 Task: Set the access output module for access output to automatic.
Action: Mouse moved to (127, 17)
Screenshot: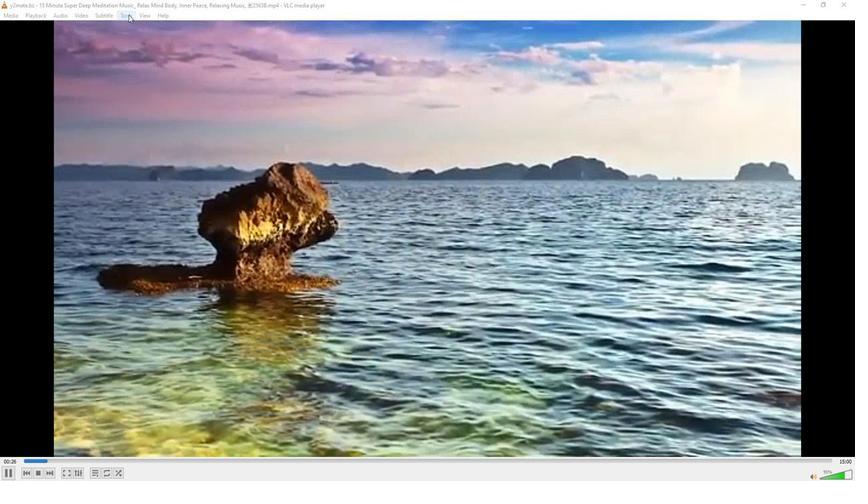 
Action: Mouse pressed left at (127, 17)
Screenshot: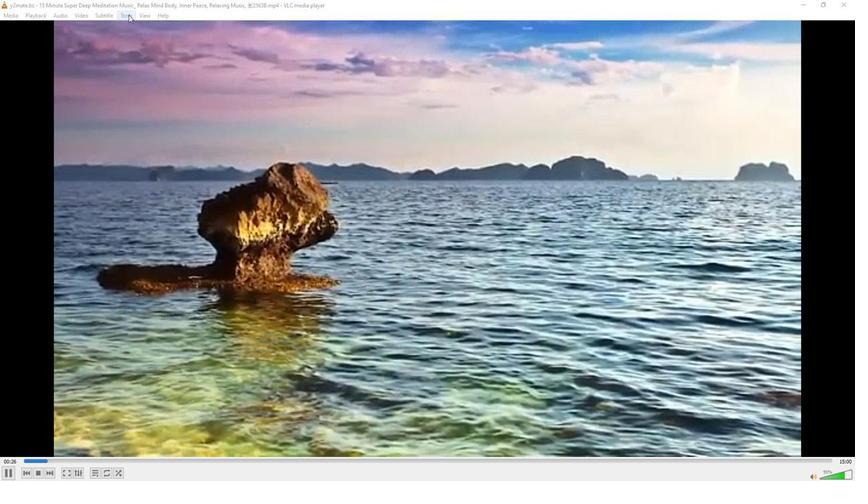 
Action: Mouse moved to (143, 122)
Screenshot: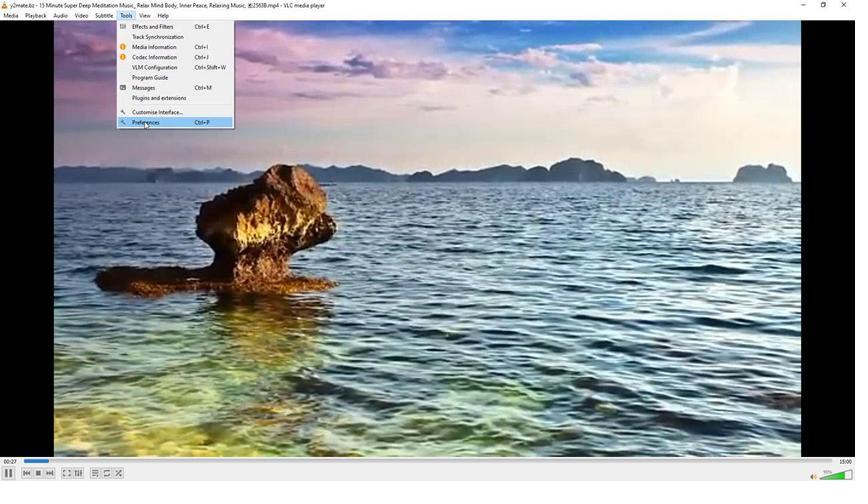 
Action: Mouse pressed left at (143, 122)
Screenshot: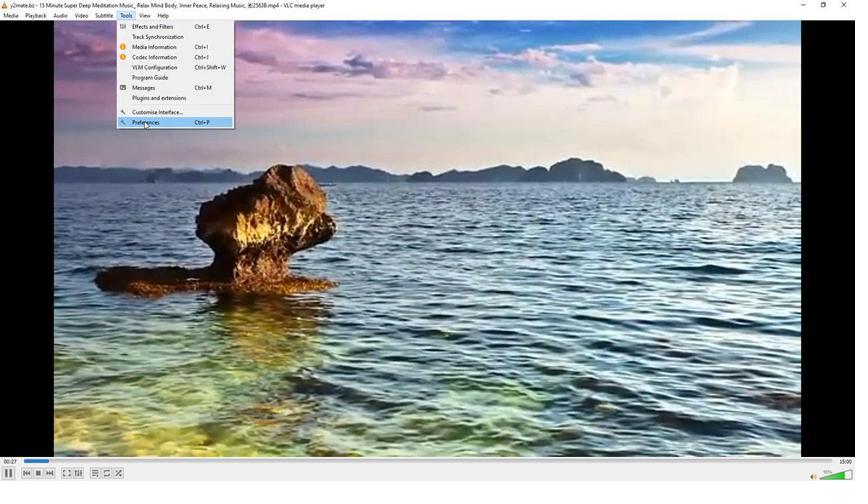 
Action: Mouse moved to (283, 391)
Screenshot: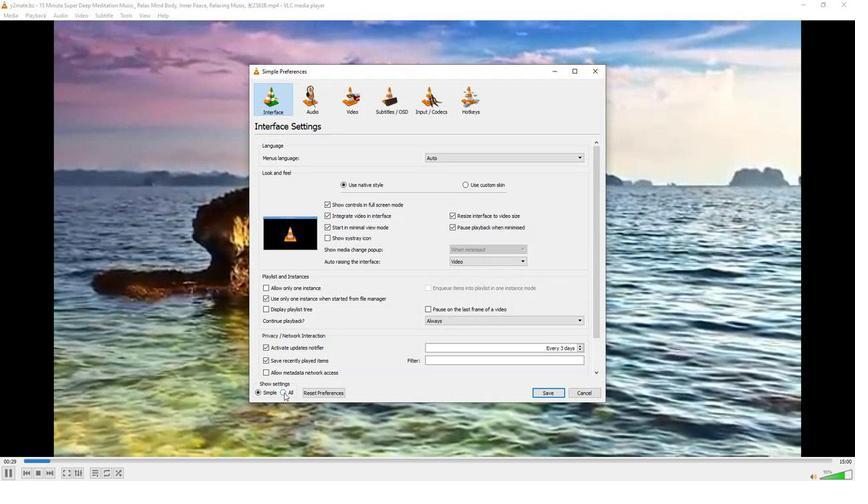 
Action: Mouse pressed left at (283, 391)
Screenshot: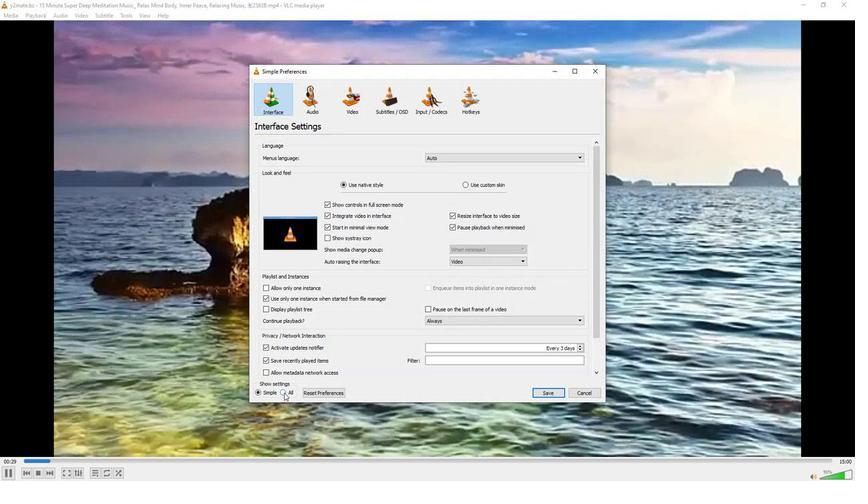 
Action: Mouse moved to (284, 335)
Screenshot: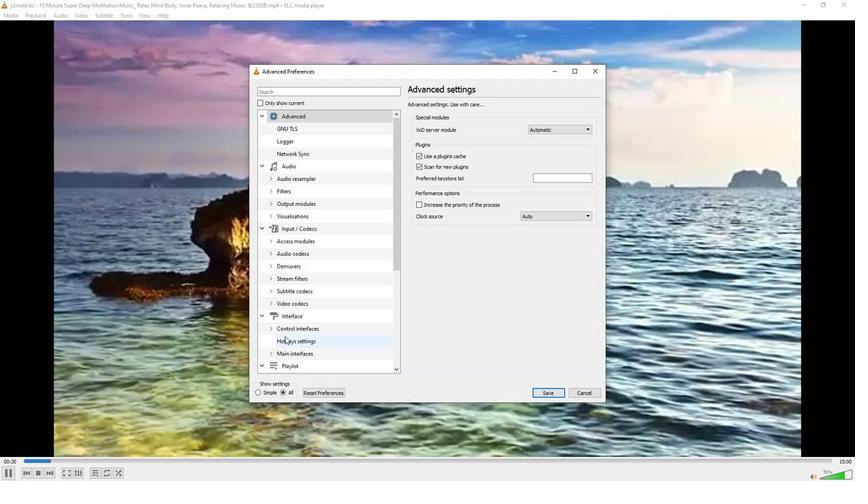 
Action: Mouse scrolled (284, 334) with delta (0, 0)
Screenshot: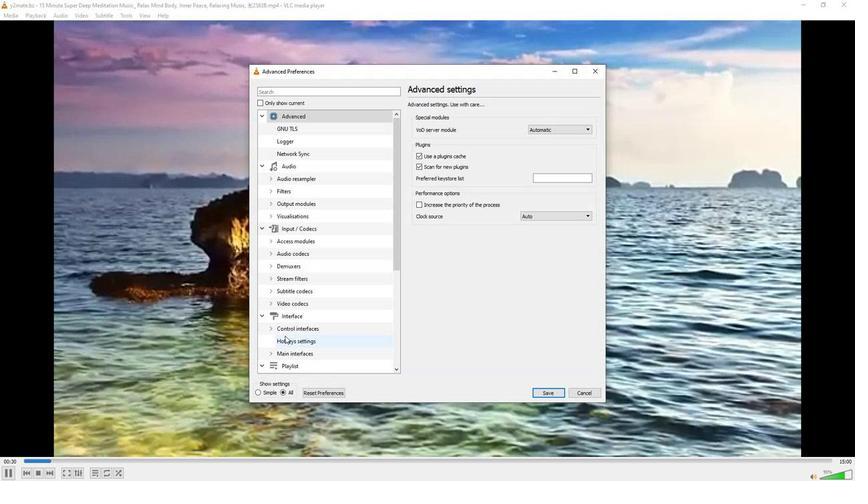 
Action: Mouse moved to (280, 329)
Screenshot: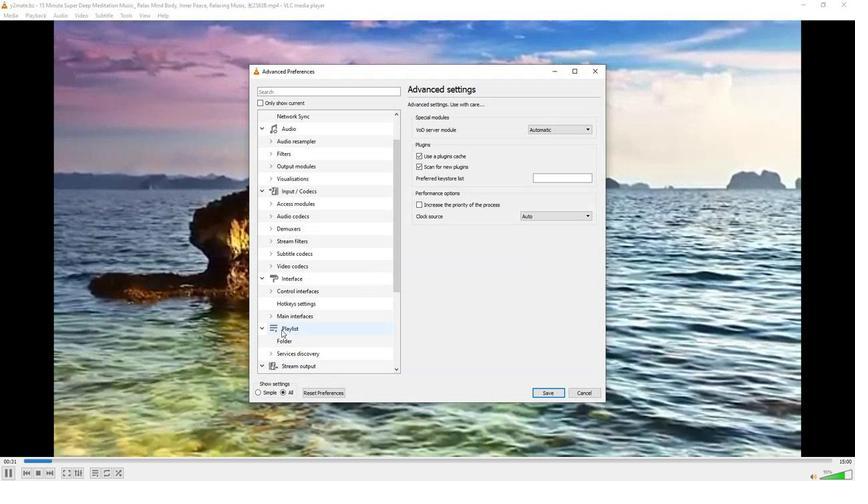 
Action: Mouse scrolled (280, 328) with delta (0, 0)
Screenshot: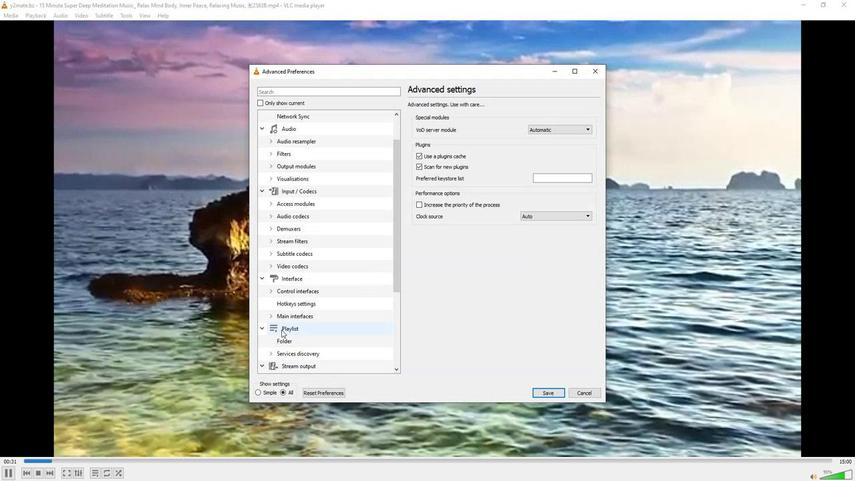 
Action: Mouse moved to (281, 340)
Screenshot: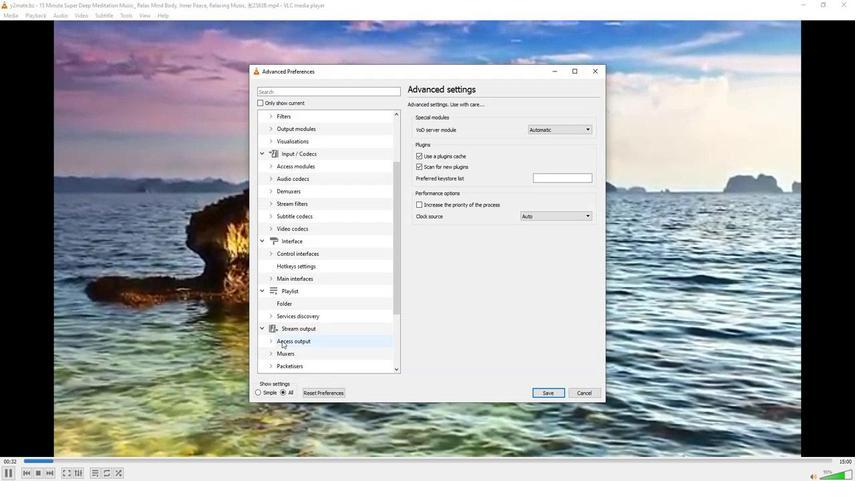 
Action: Mouse pressed left at (281, 340)
Screenshot: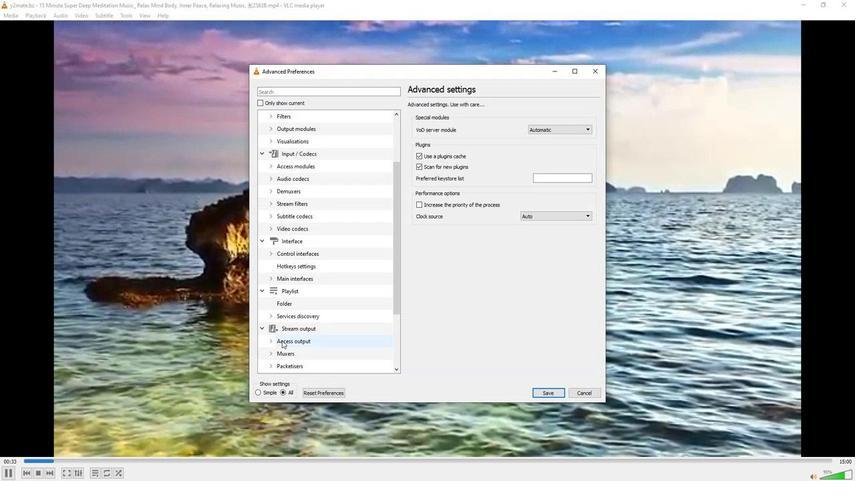
Action: Mouse moved to (591, 129)
Screenshot: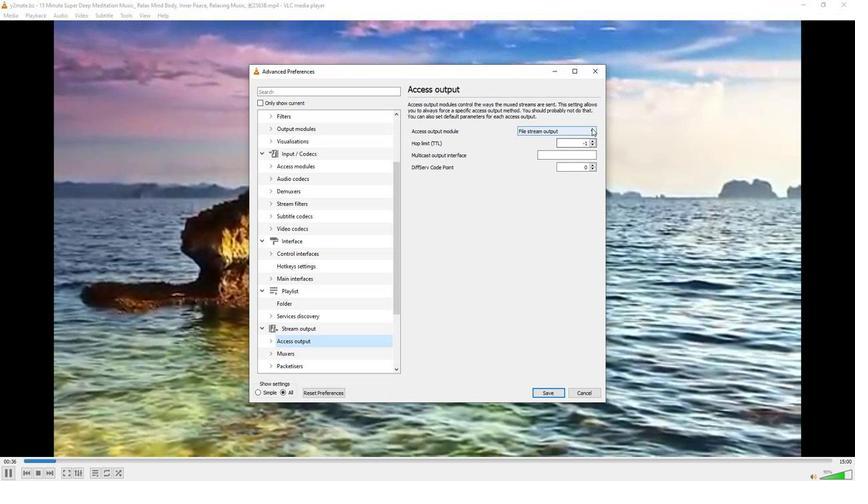 
Action: Mouse pressed left at (591, 129)
Screenshot: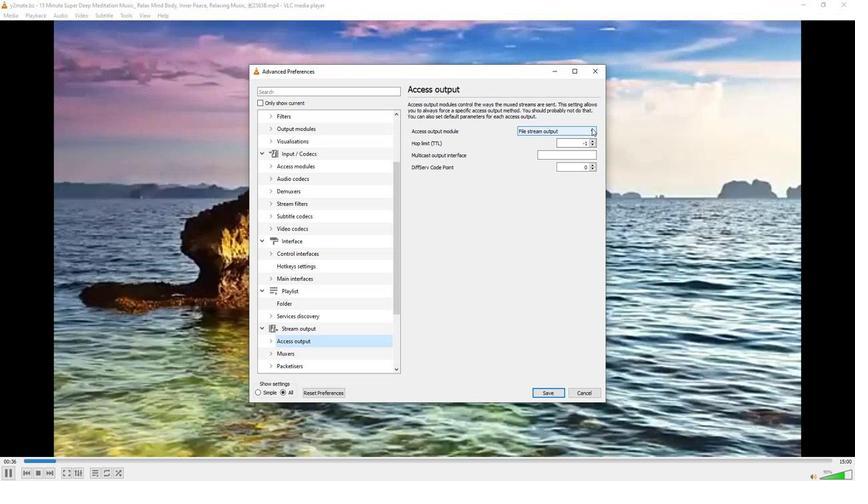 
Action: Mouse moved to (536, 137)
Screenshot: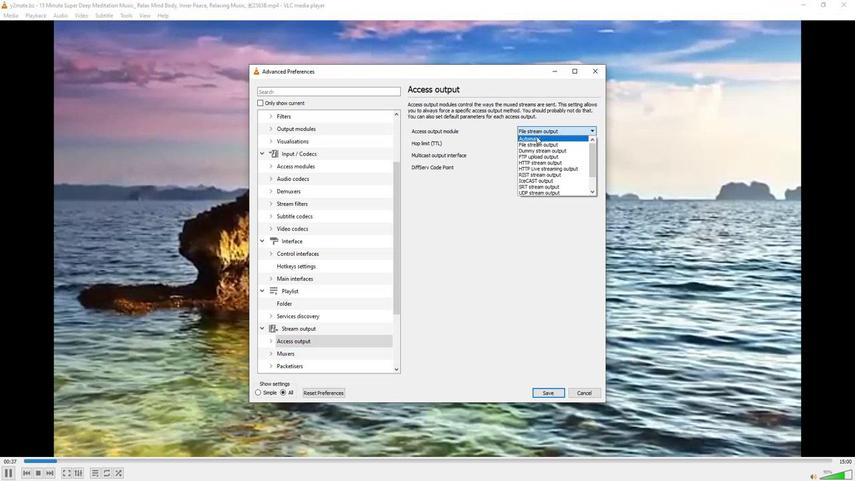 
Action: Mouse pressed left at (536, 137)
Screenshot: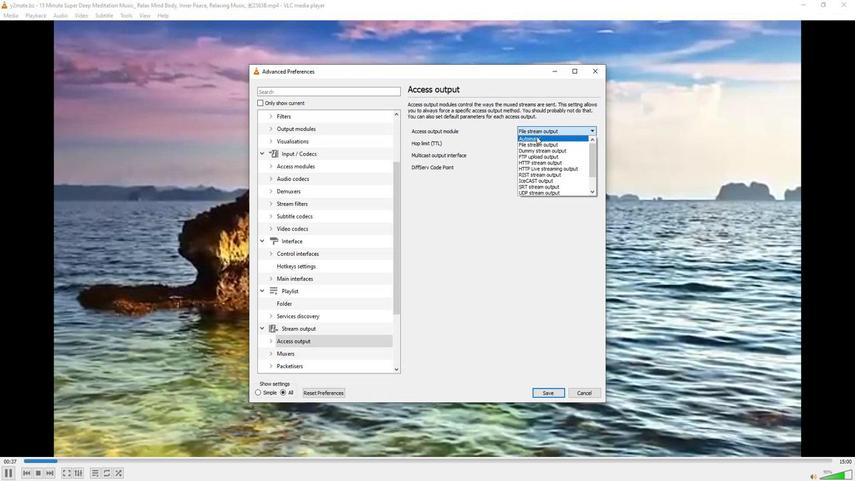 
Action: Mouse moved to (504, 233)
Screenshot: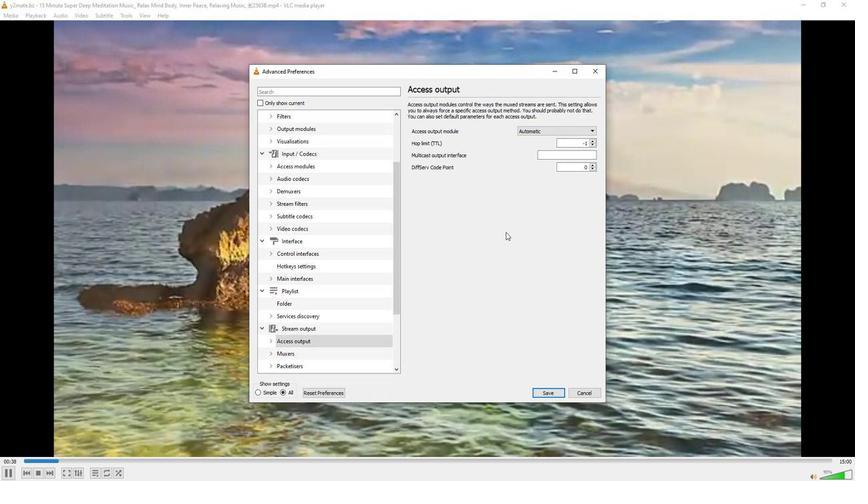 
